 Task: Change the location of the downloads folder to "C:\".
Action: Mouse moved to (1312, 47)
Screenshot: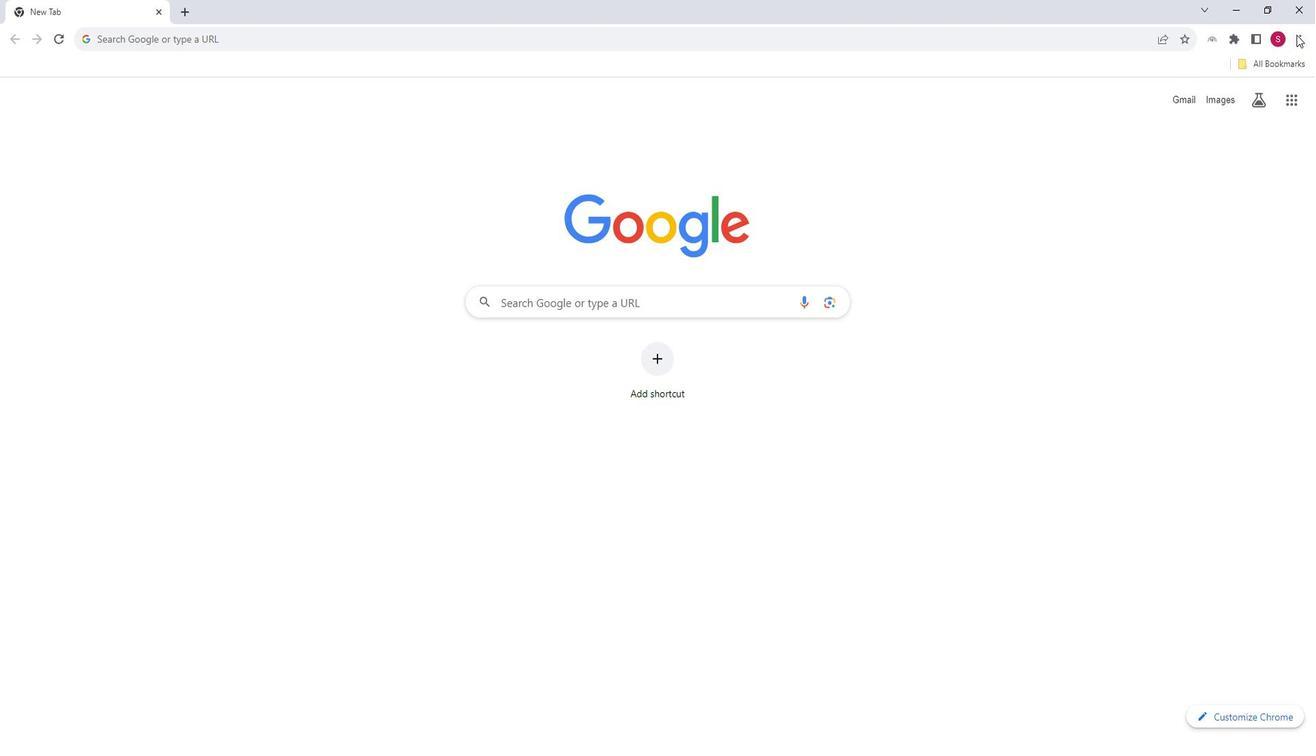
Action: Mouse pressed left at (1312, 47)
Screenshot: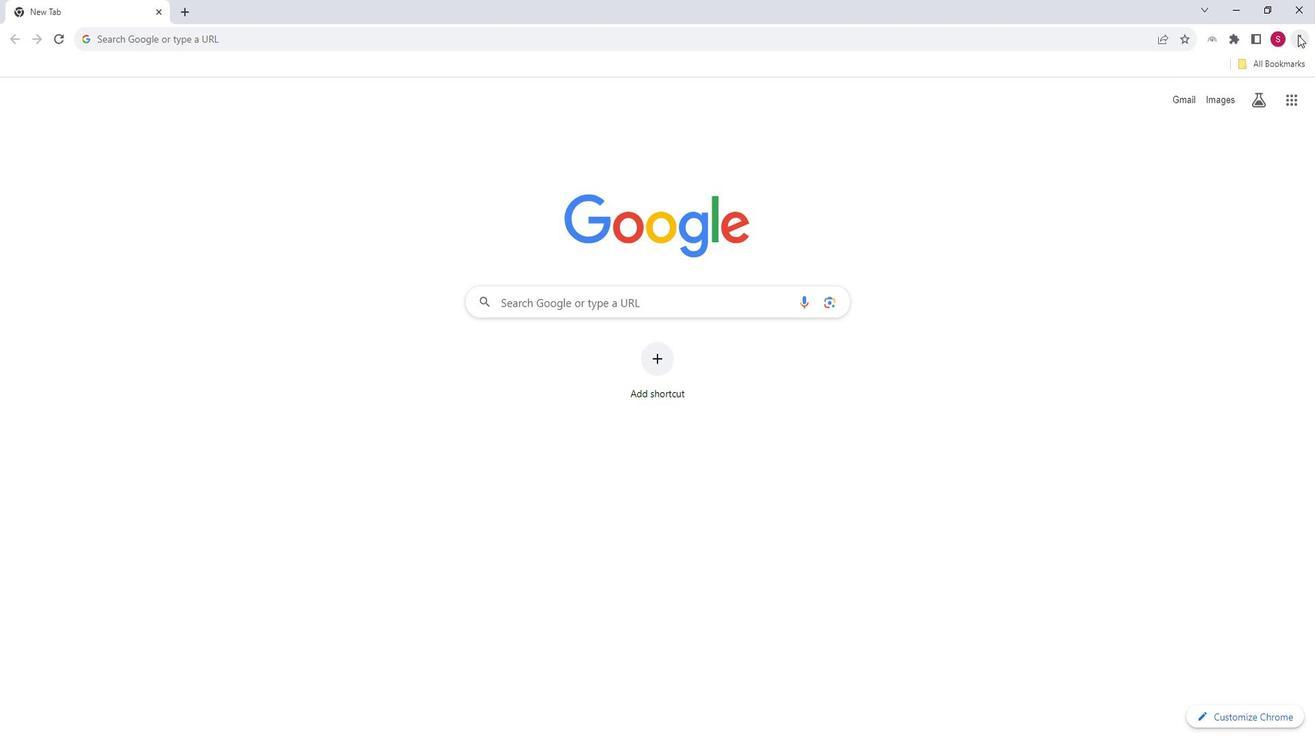 
Action: Mouse moved to (1157, 302)
Screenshot: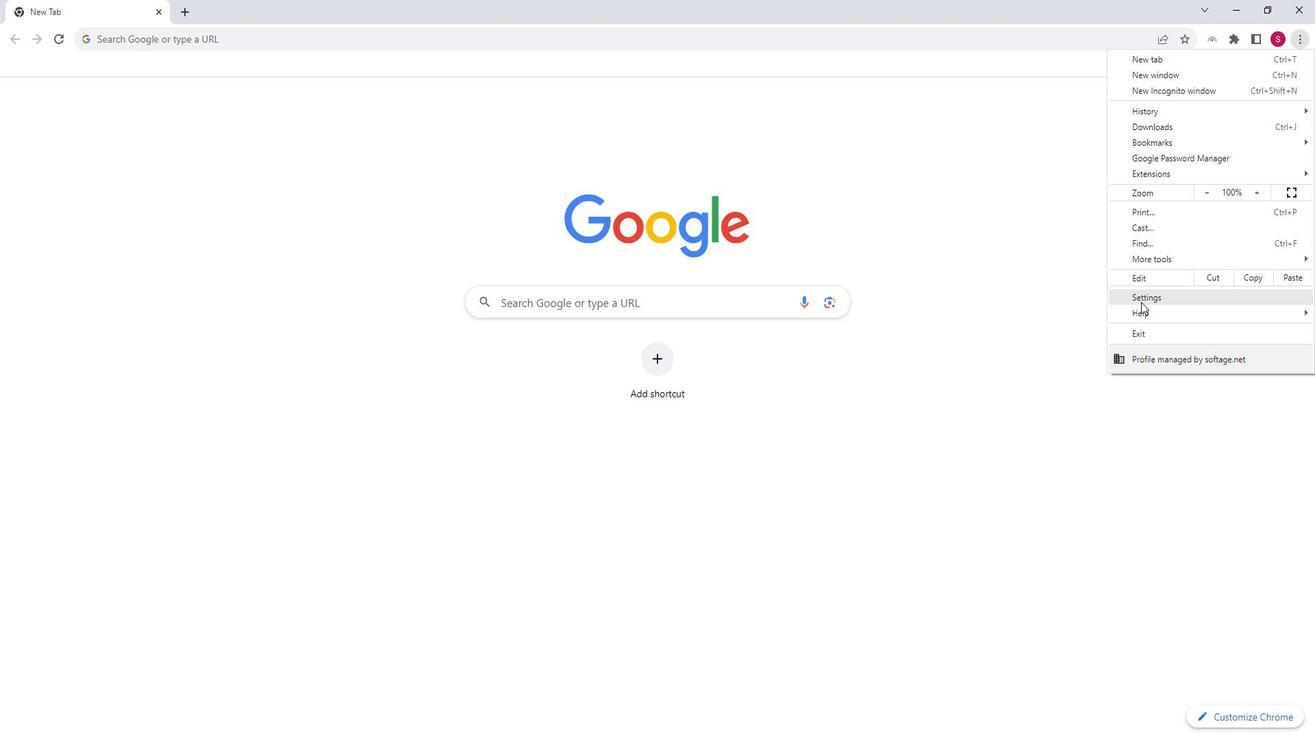 
Action: Mouse pressed left at (1157, 302)
Screenshot: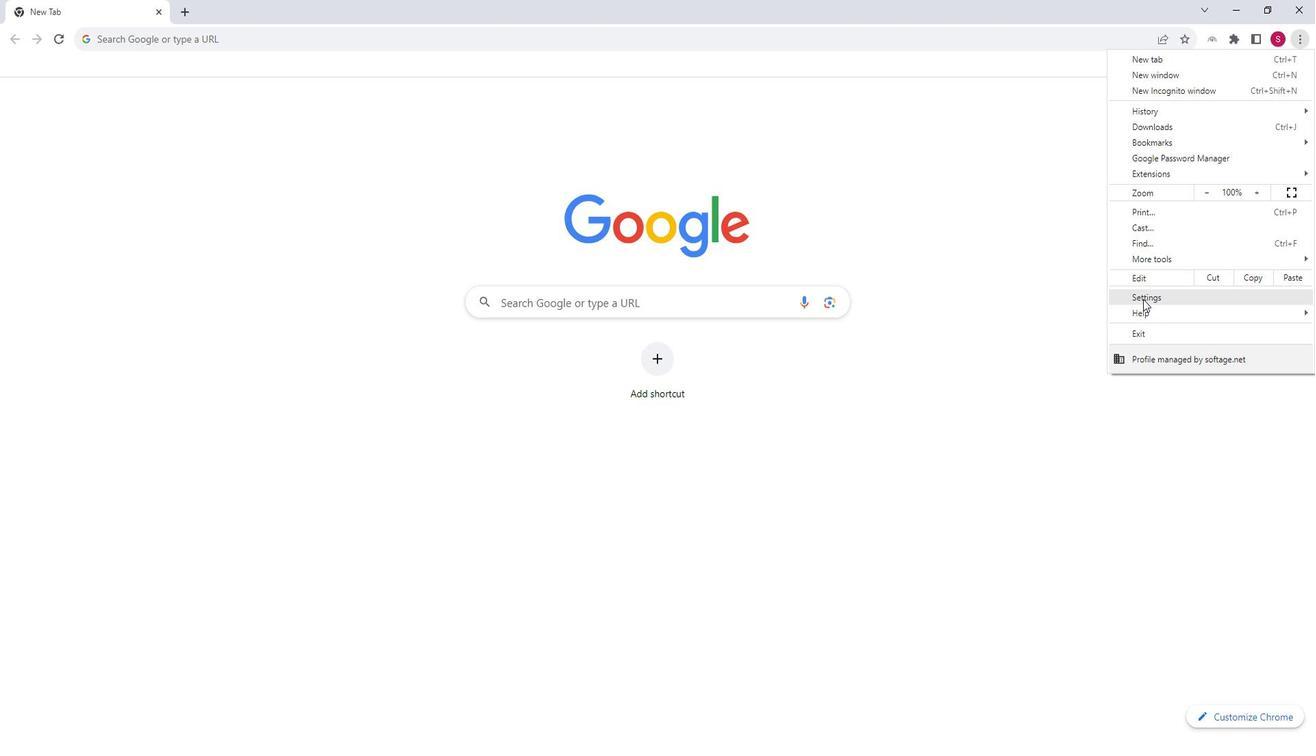 
Action: Mouse moved to (100, 384)
Screenshot: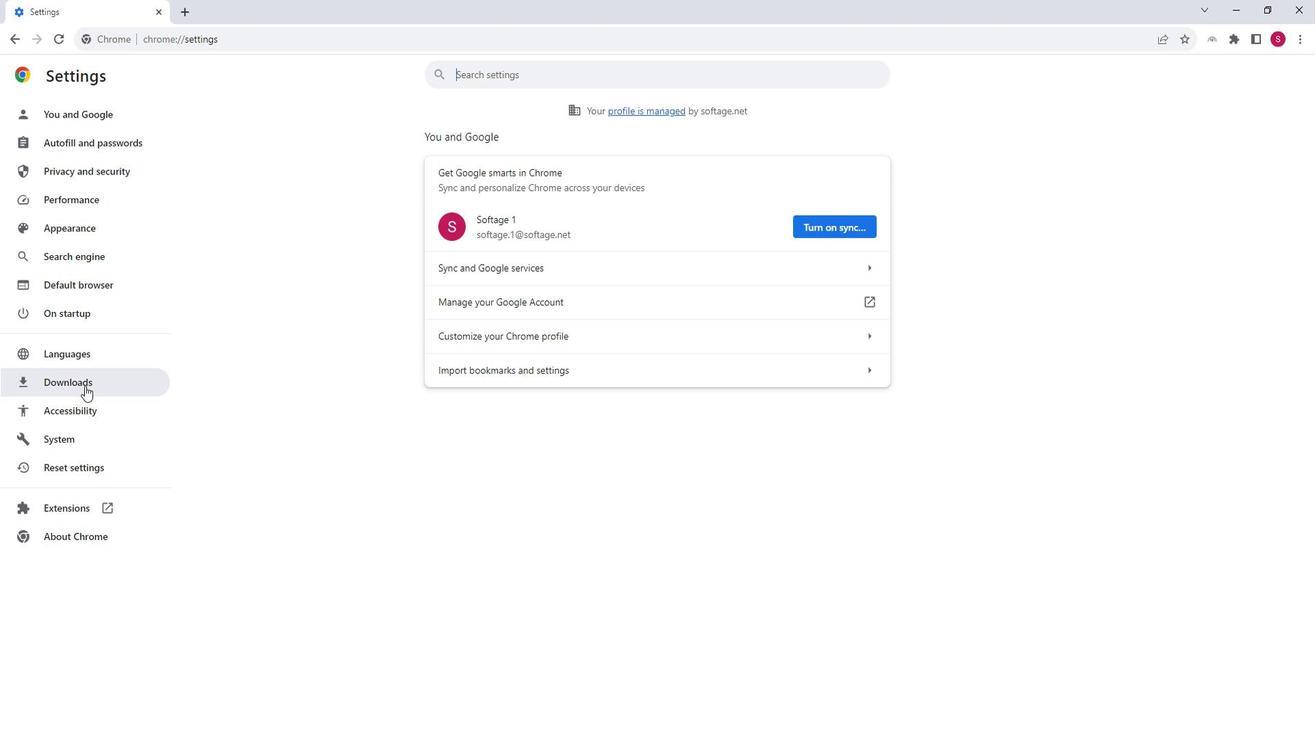 
Action: Mouse pressed left at (100, 384)
Screenshot: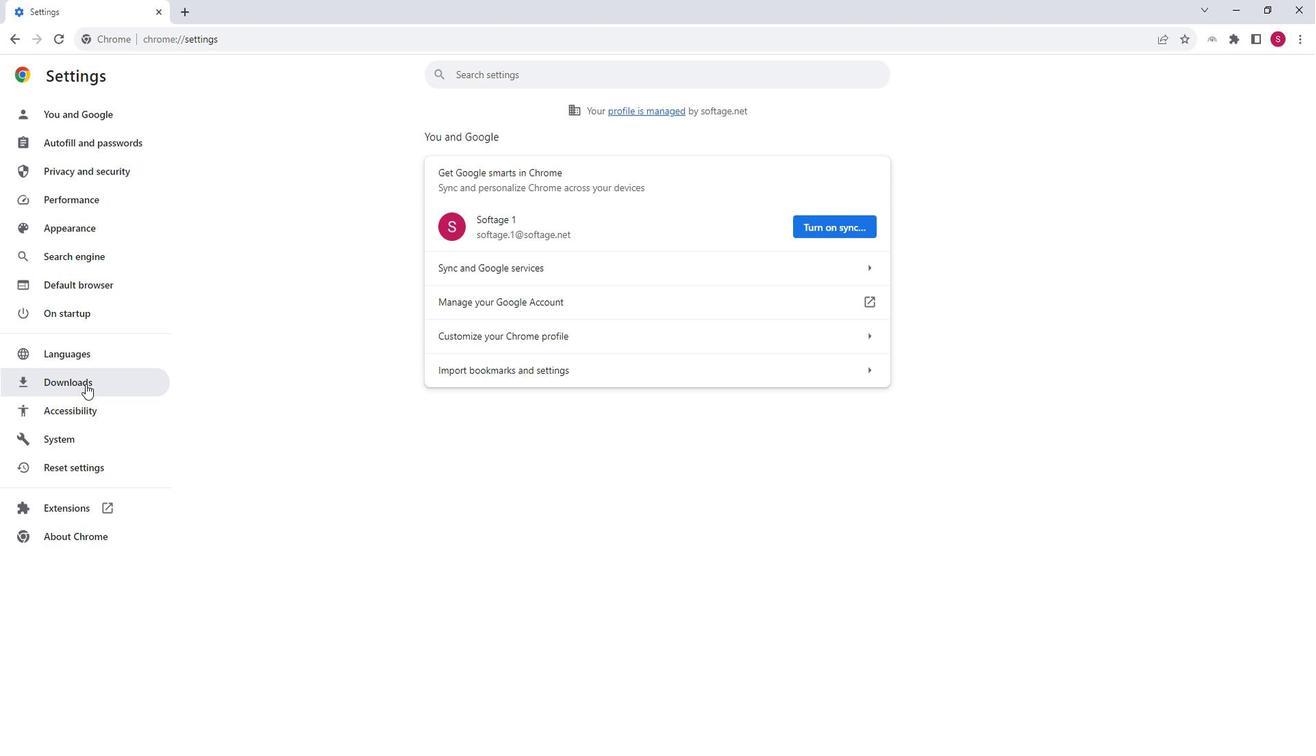
Action: Mouse pressed left at (100, 384)
Screenshot: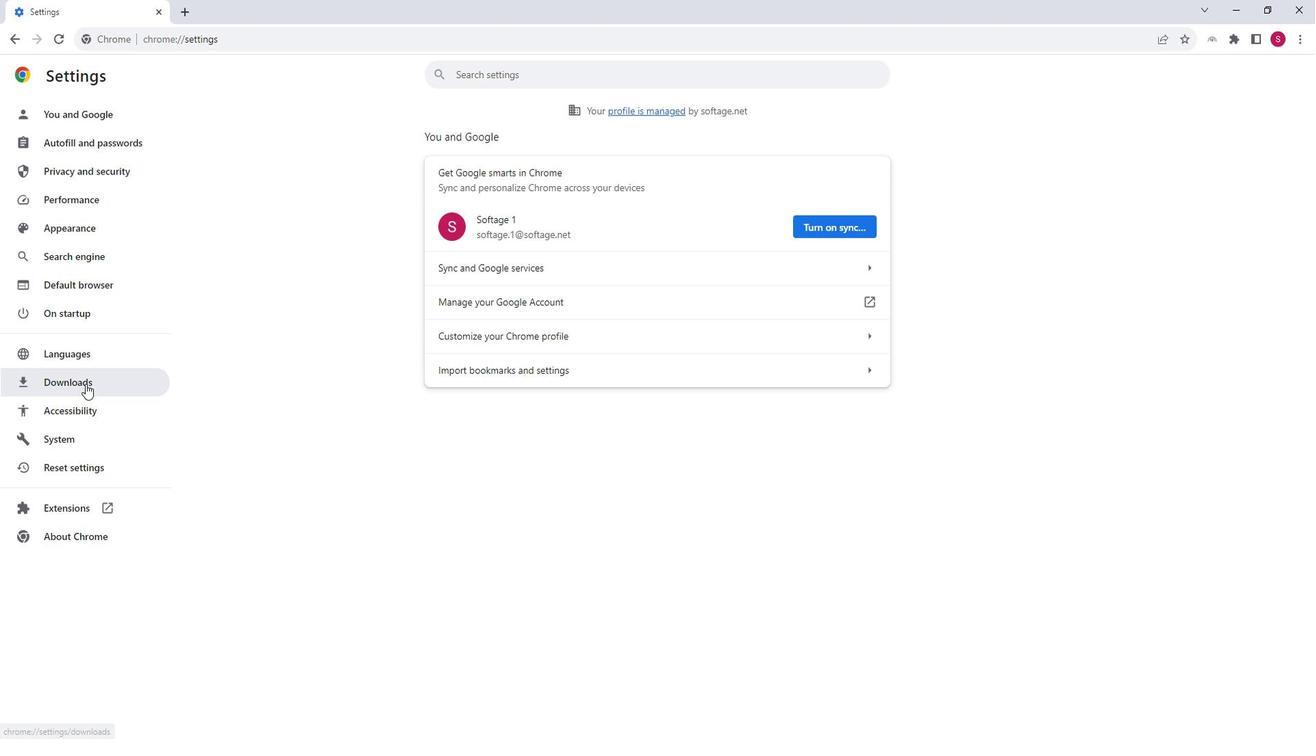 
Action: Mouse moved to (872, 189)
Screenshot: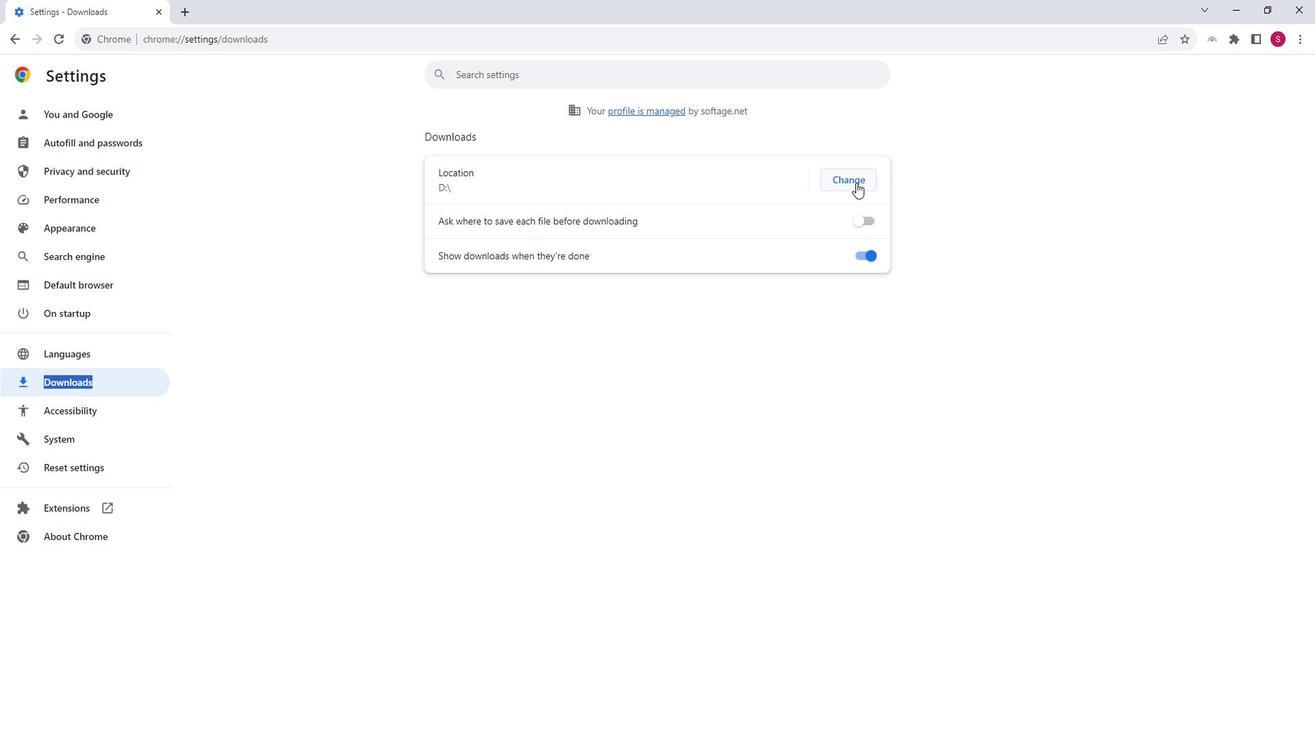 
Action: Mouse pressed left at (872, 189)
Screenshot: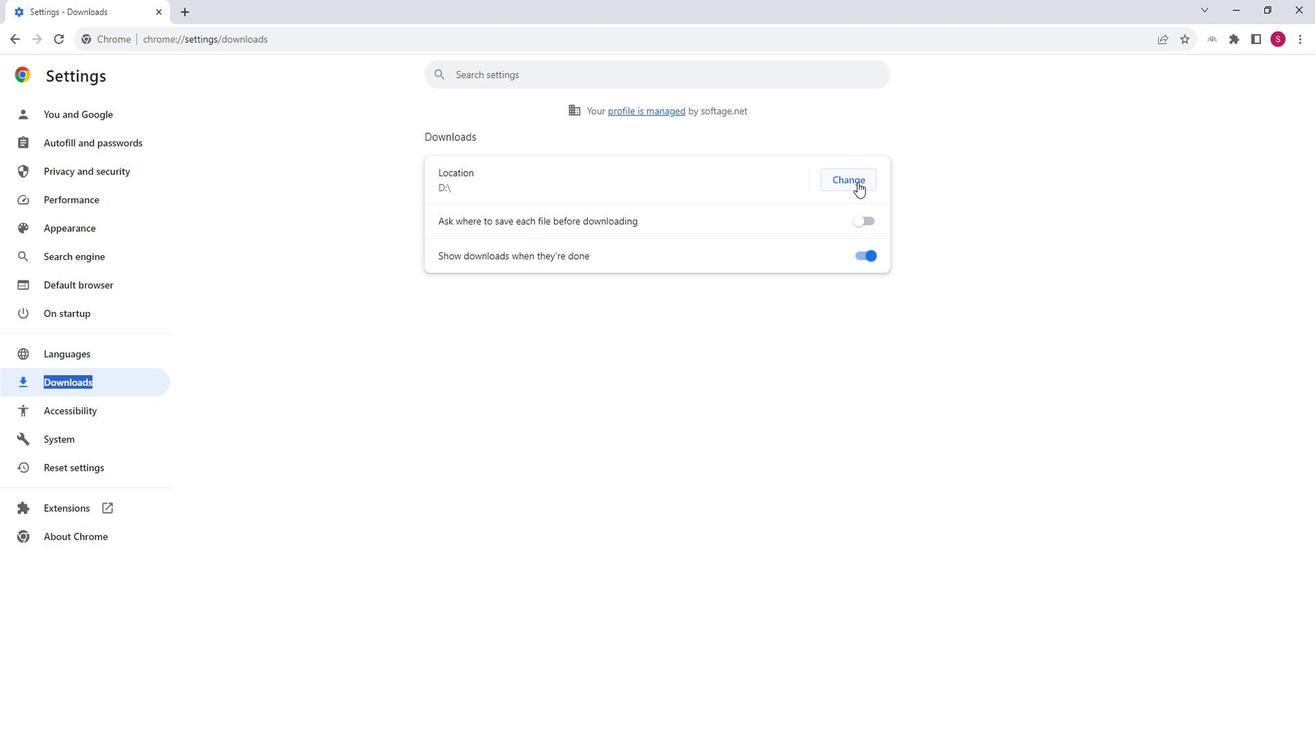 
Action: Mouse moved to (65, 135)
Screenshot: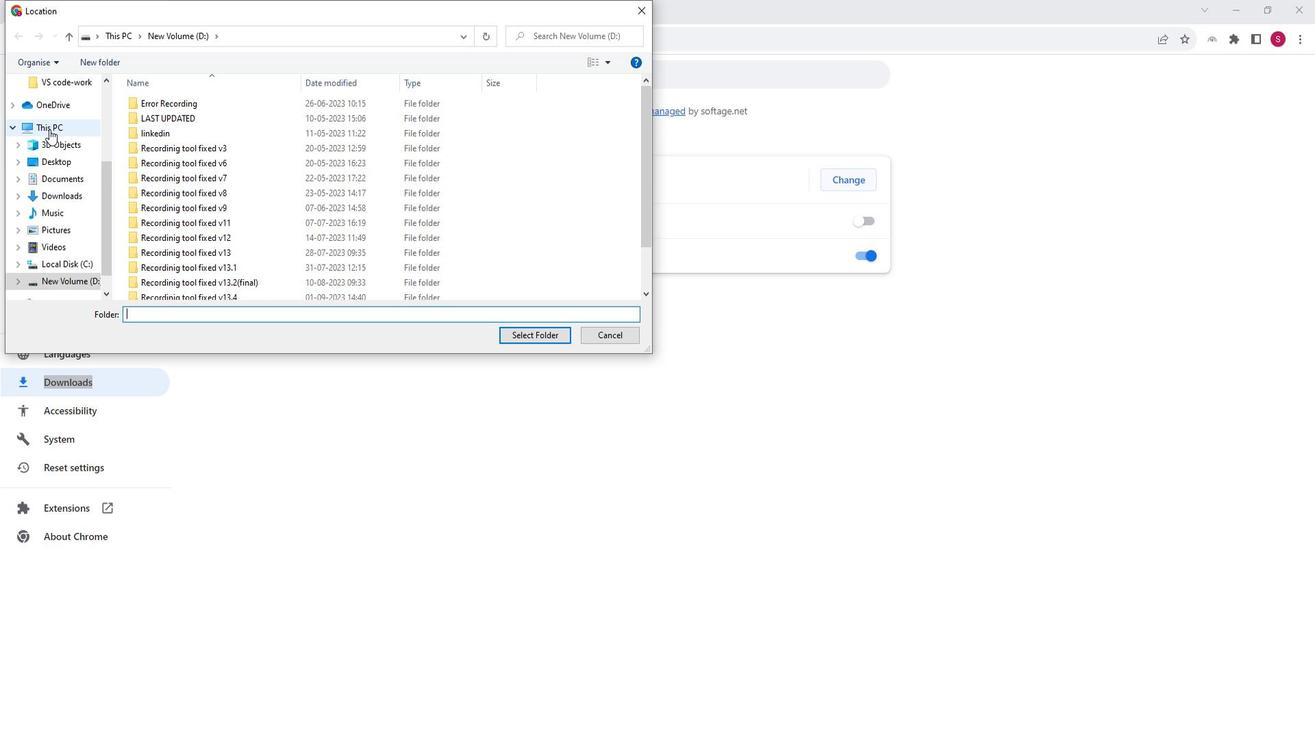 
Action: Mouse pressed left at (65, 135)
Screenshot: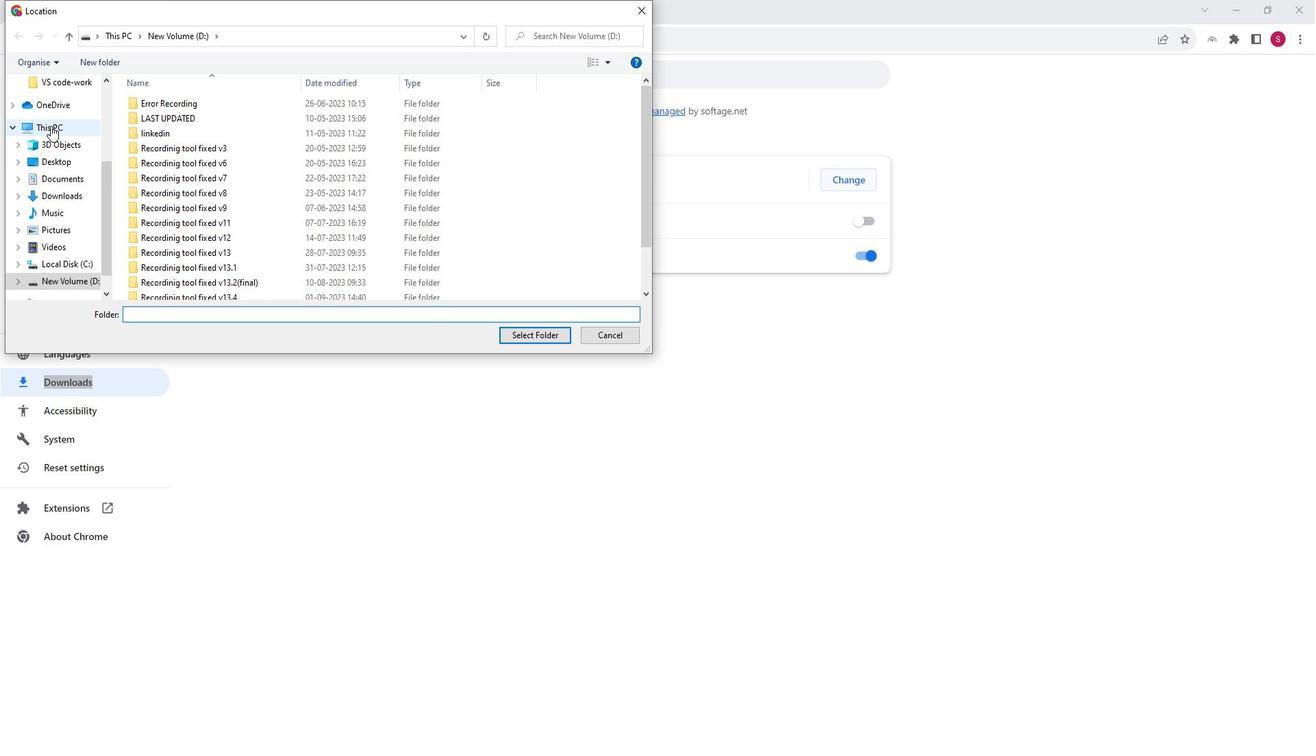 
Action: Mouse moved to (225, 274)
Screenshot: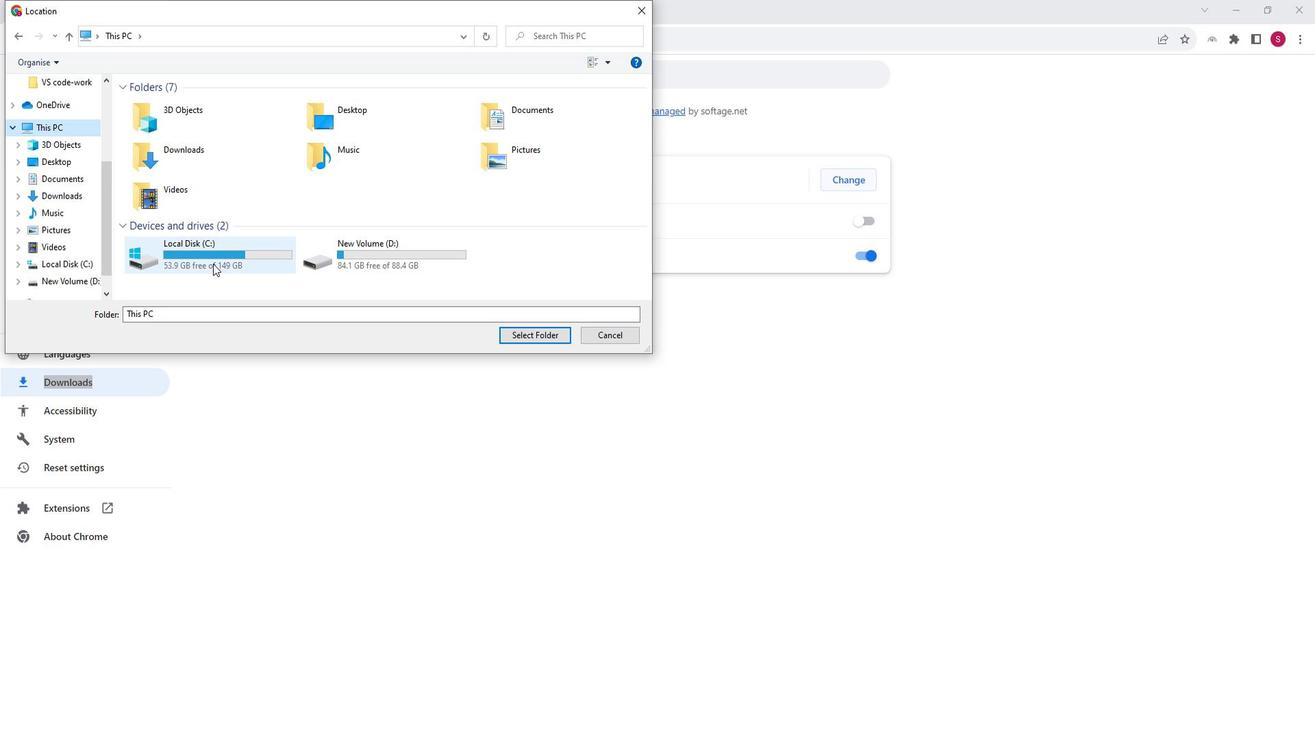 
Action: Mouse pressed left at (225, 274)
Screenshot: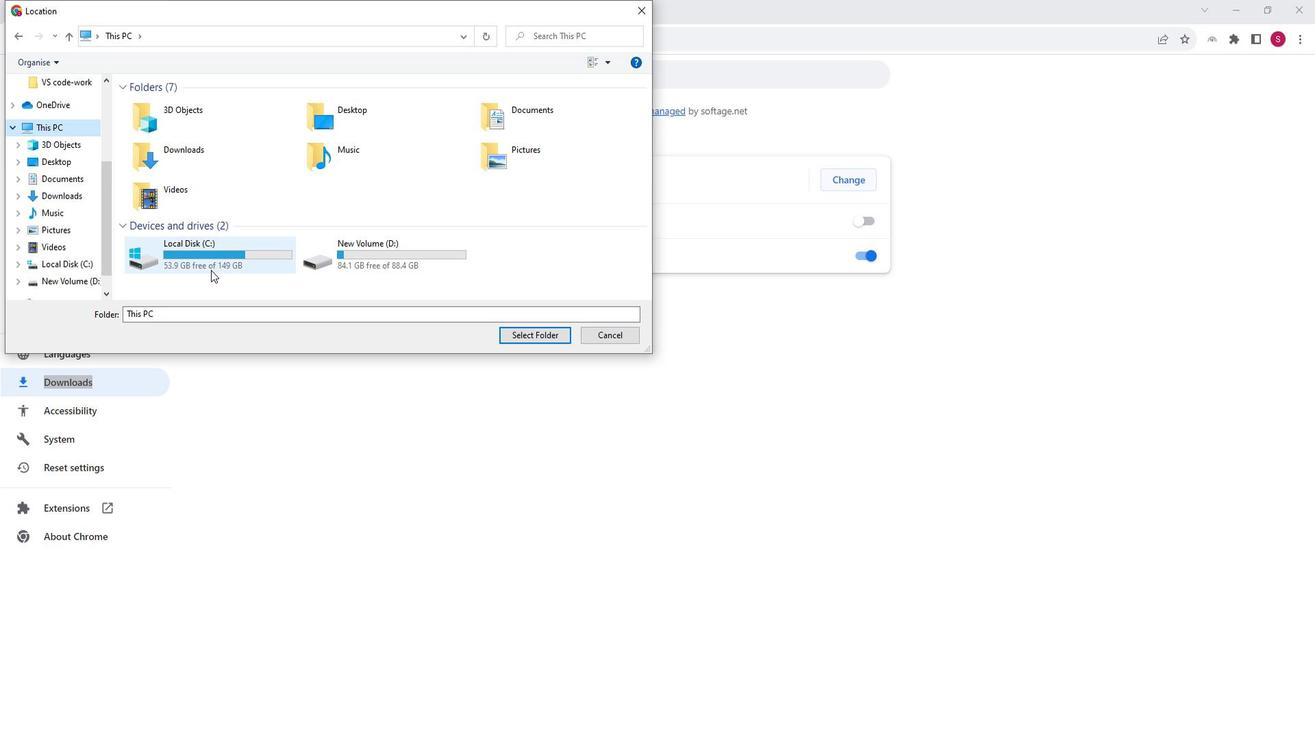 
Action: Mouse moved to (553, 333)
Screenshot: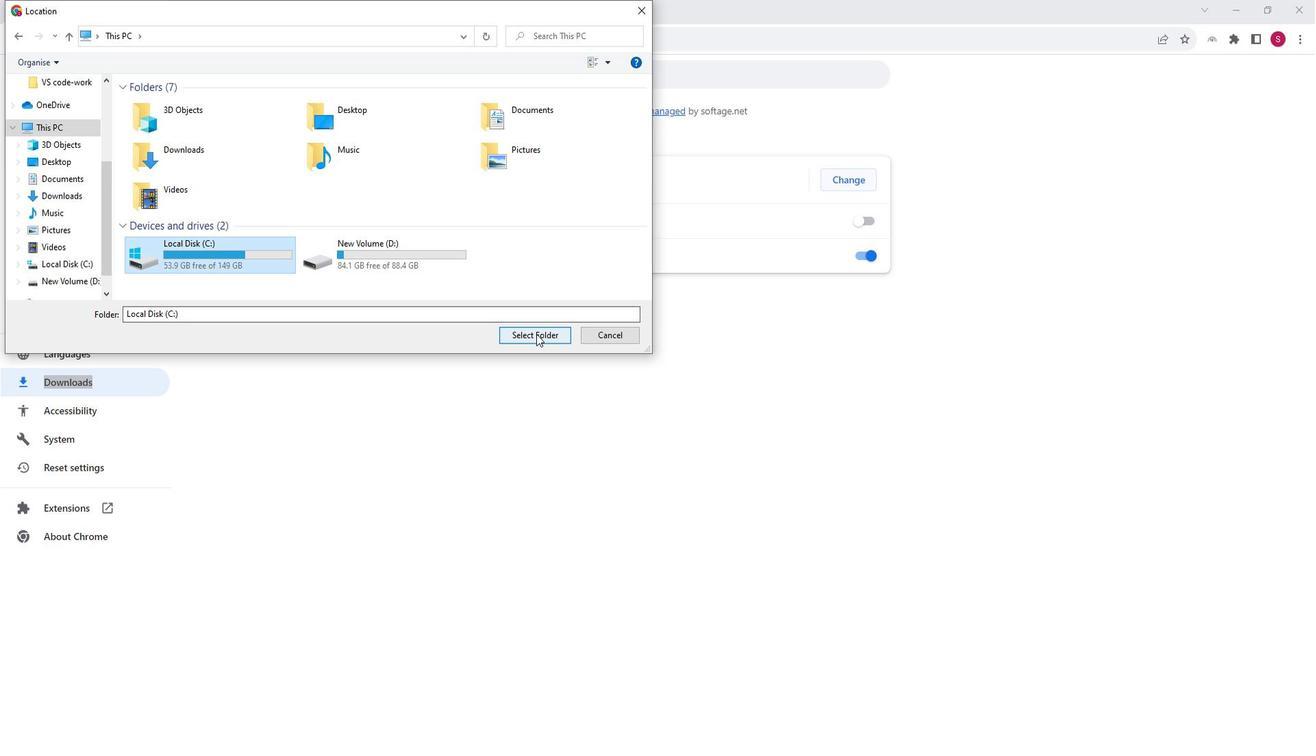 
Action: Mouse pressed left at (553, 333)
Screenshot: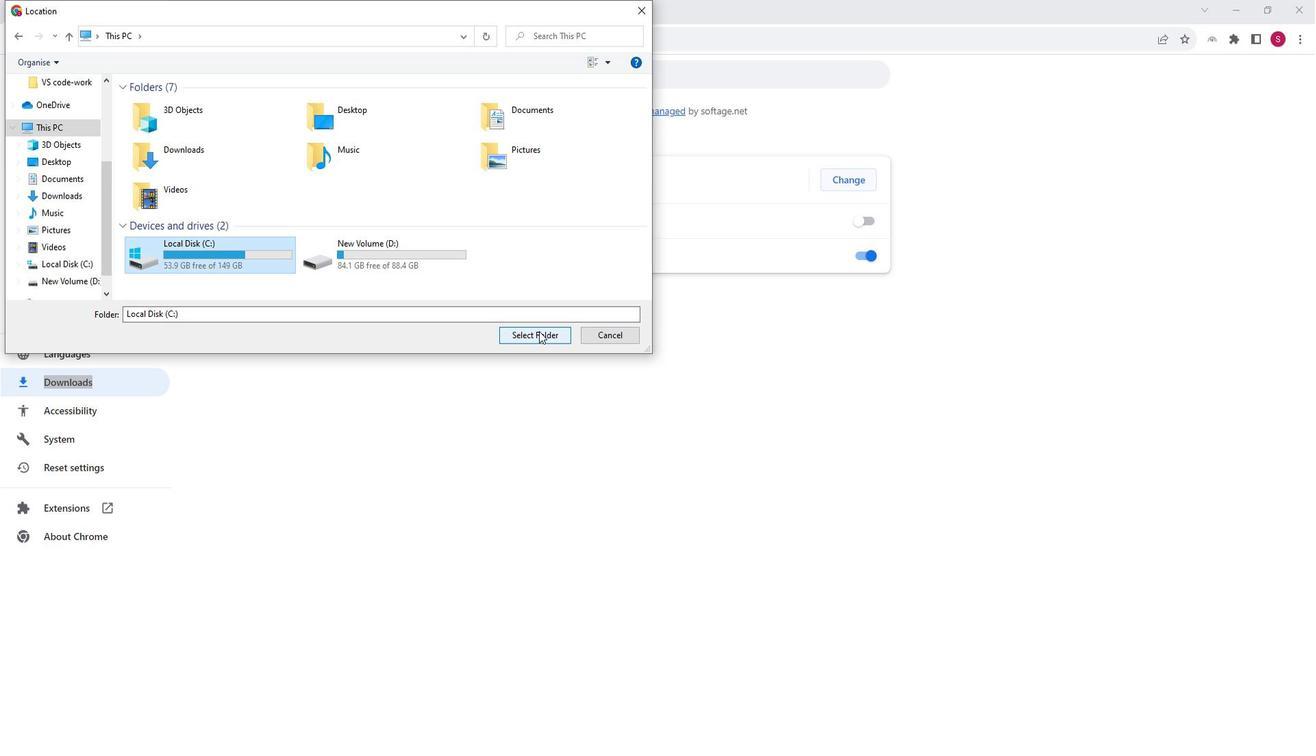
